 Task: Look for products in the category "Toothbrushes" that are on sale.
Action: Mouse moved to (621, 259)
Screenshot: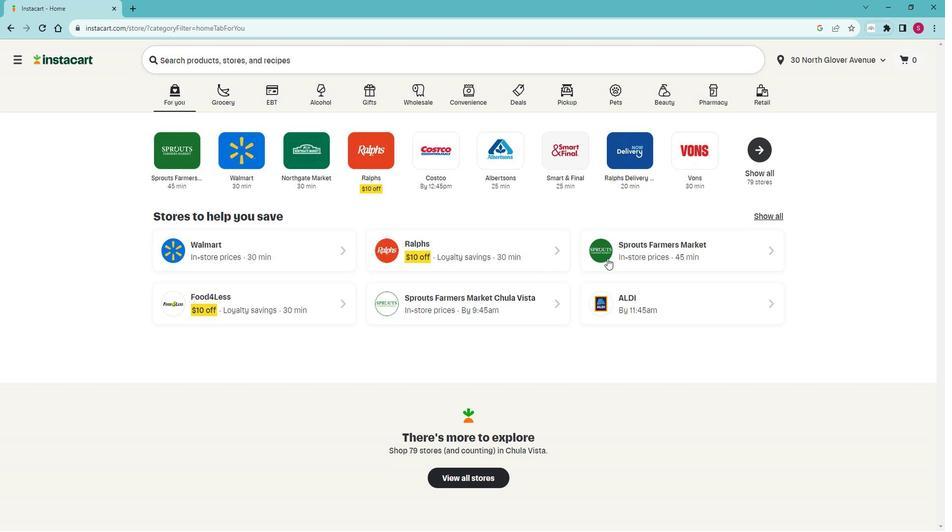 
Action: Mouse pressed left at (621, 259)
Screenshot: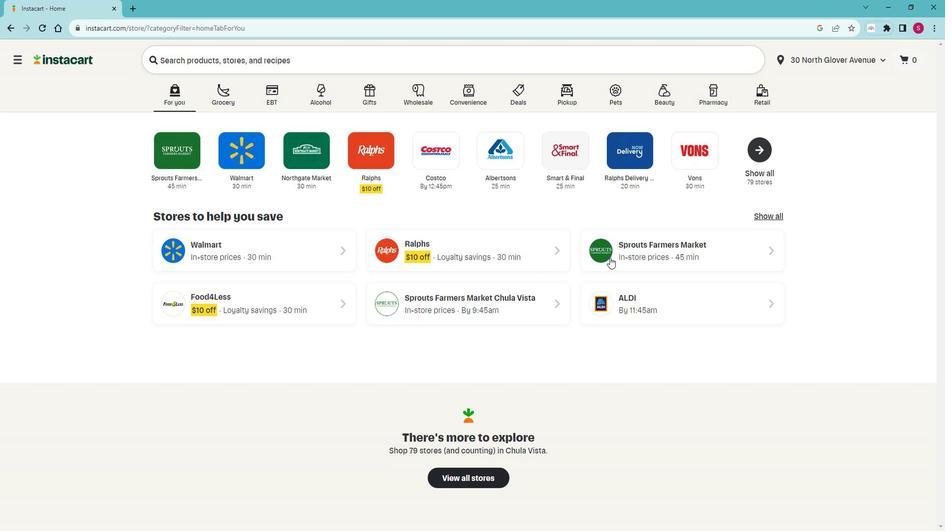
Action: Mouse moved to (83, 368)
Screenshot: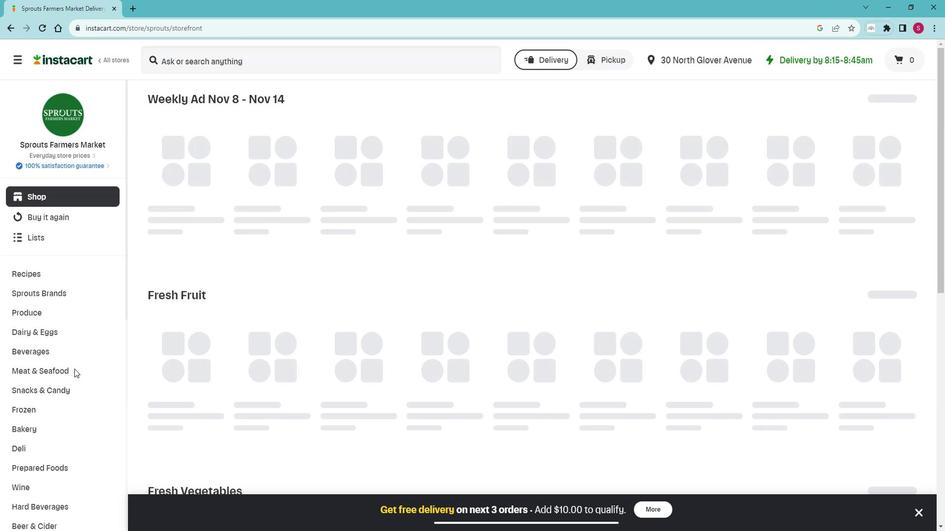 
Action: Mouse scrolled (83, 367) with delta (0, 0)
Screenshot: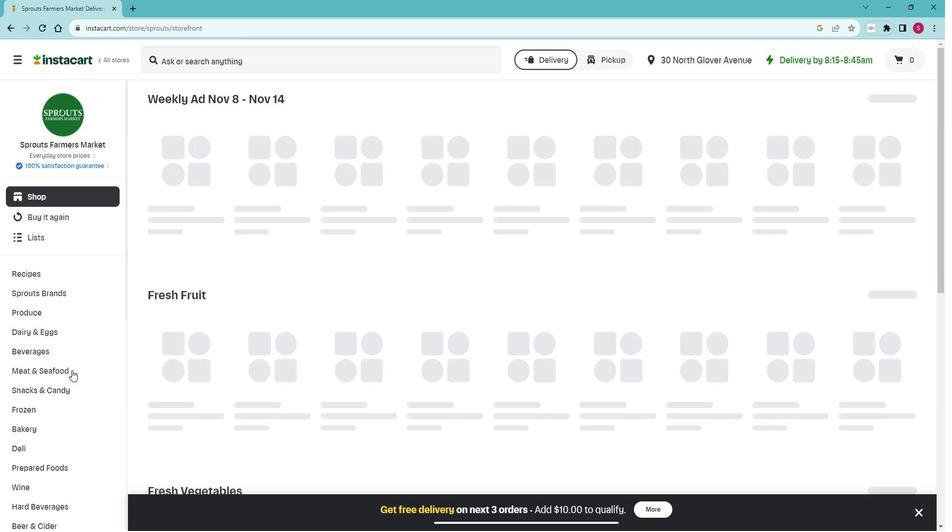 
Action: Mouse scrolled (83, 367) with delta (0, 0)
Screenshot: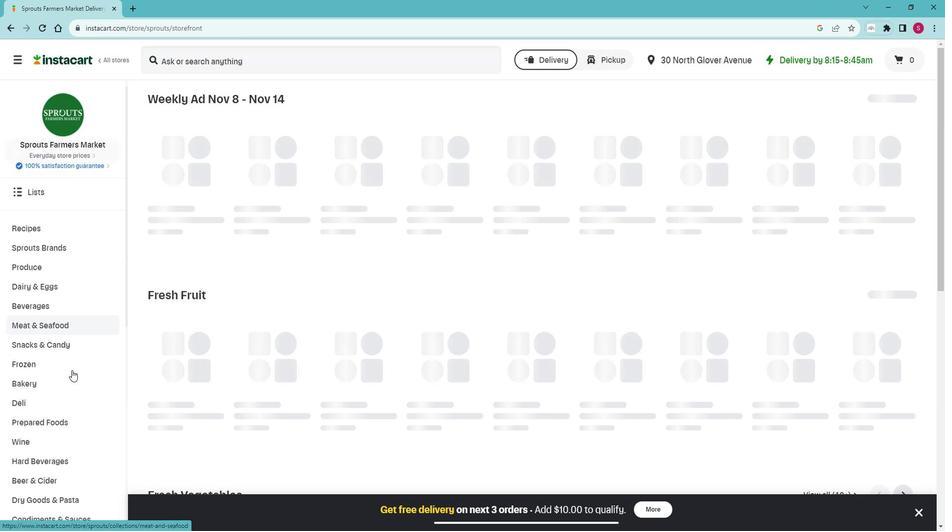 
Action: Mouse scrolled (83, 367) with delta (0, 0)
Screenshot: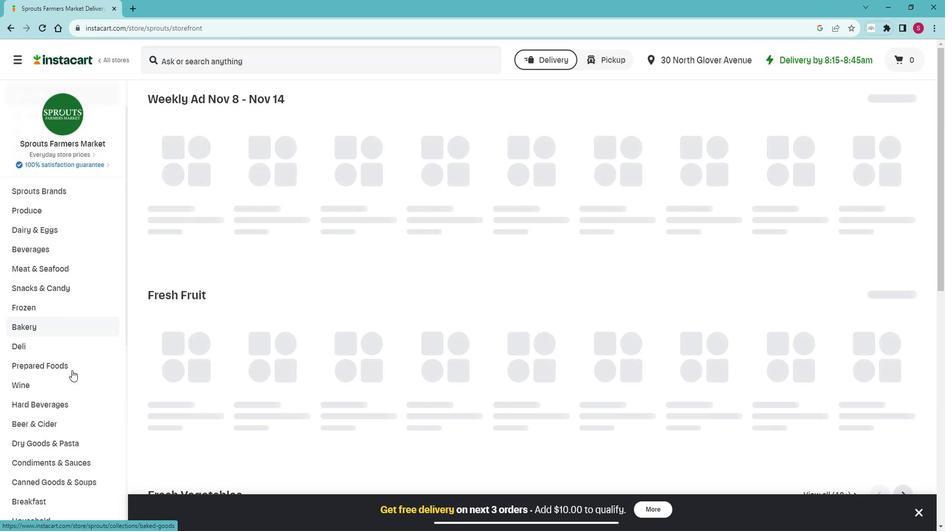 
Action: Mouse scrolled (83, 367) with delta (0, 0)
Screenshot: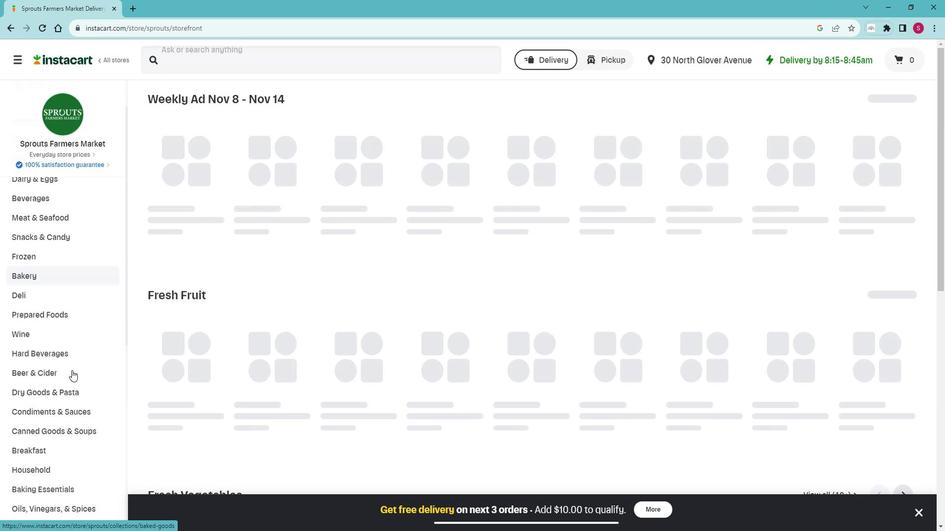 
Action: Mouse moved to (82, 368)
Screenshot: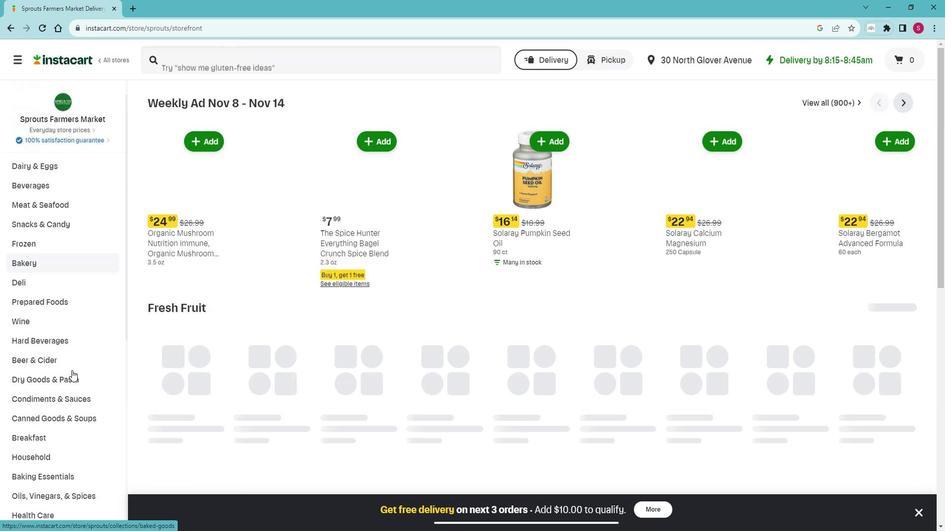
Action: Mouse scrolled (82, 368) with delta (0, 0)
Screenshot: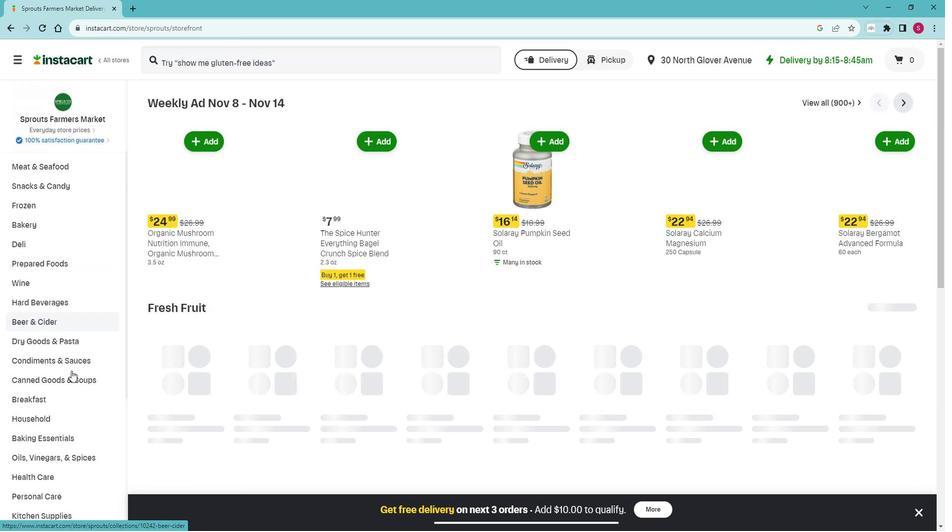 
Action: Mouse scrolled (82, 368) with delta (0, 0)
Screenshot: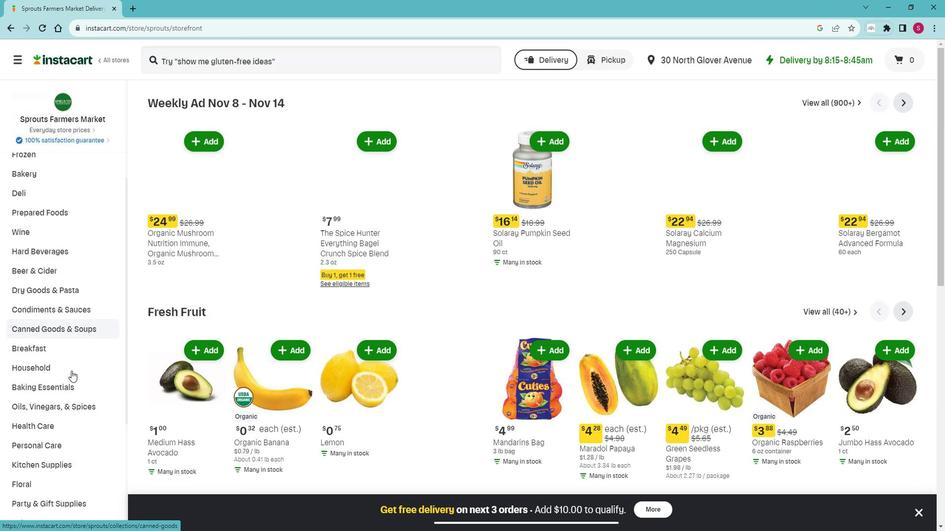 
Action: Mouse moved to (73, 387)
Screenshot: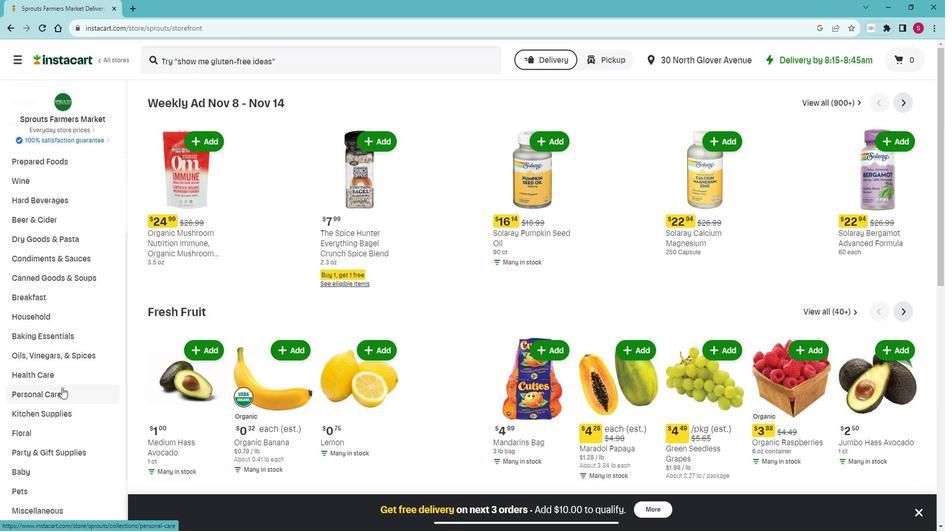 
Action: Mouse pressed left at (73, 387)
Screenshot: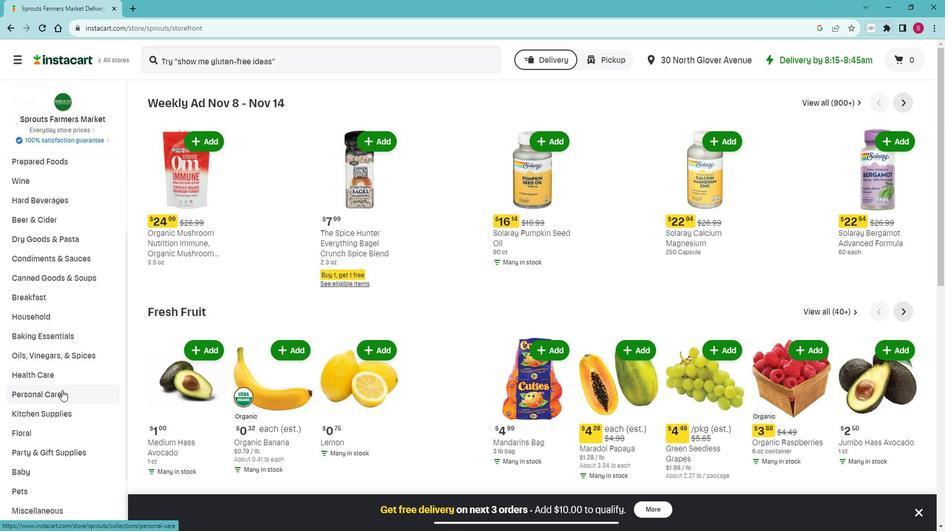 
Action: Mouse scrolled (73, 386) with delta (0, 0)
Screenshot: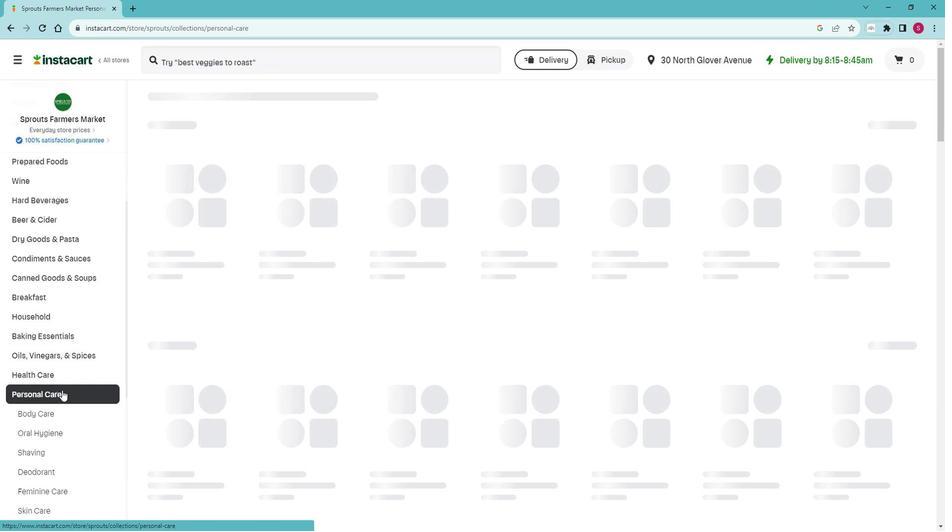
Action: Mouse moved to (64, 379)
Screenshot: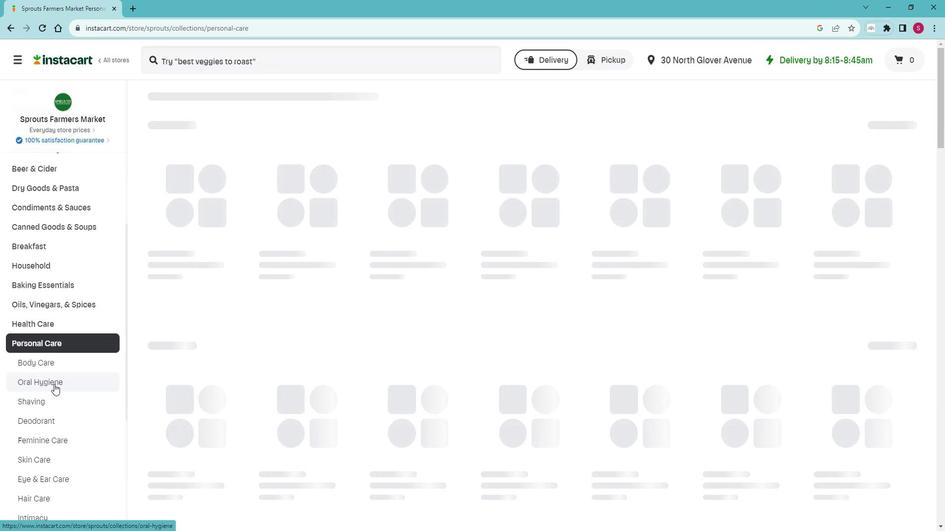
Action: Mouse pressed left at (64, 379)
Screenshot: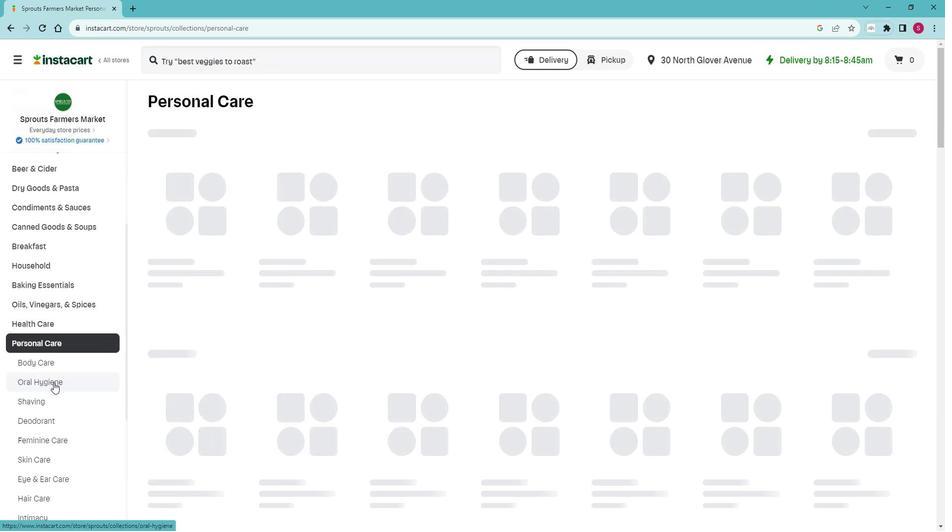 
Action: Mouse moved to (227, 145)
Screenshot: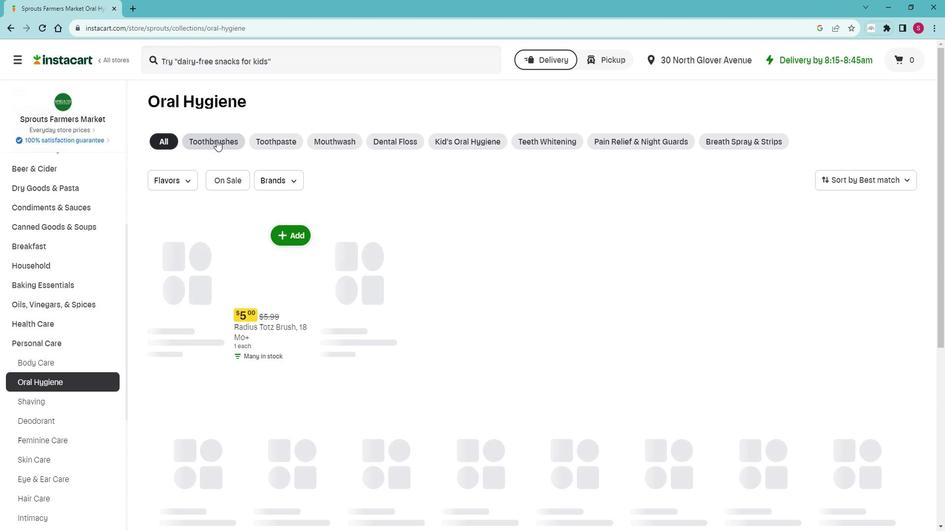 
Action: Mouse pressed left at (227, 145)
Screenshot: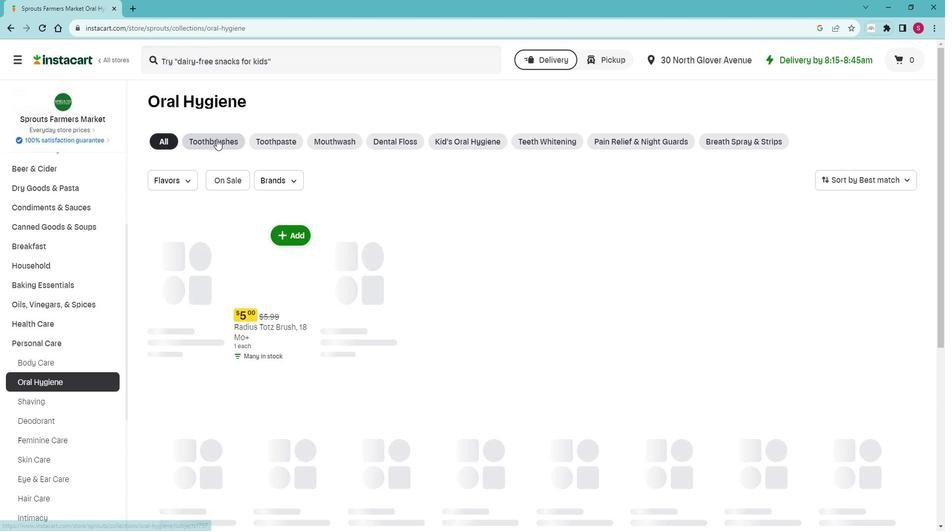 
Action: Mouse moved to (187, 184)
Screenshot: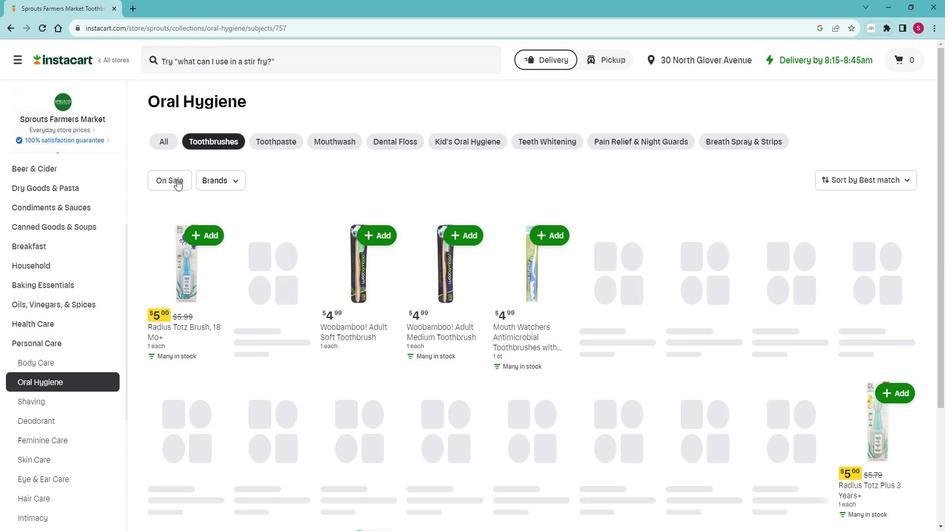 
Action: Mouse pressed left at (187, 184)
Screenshot: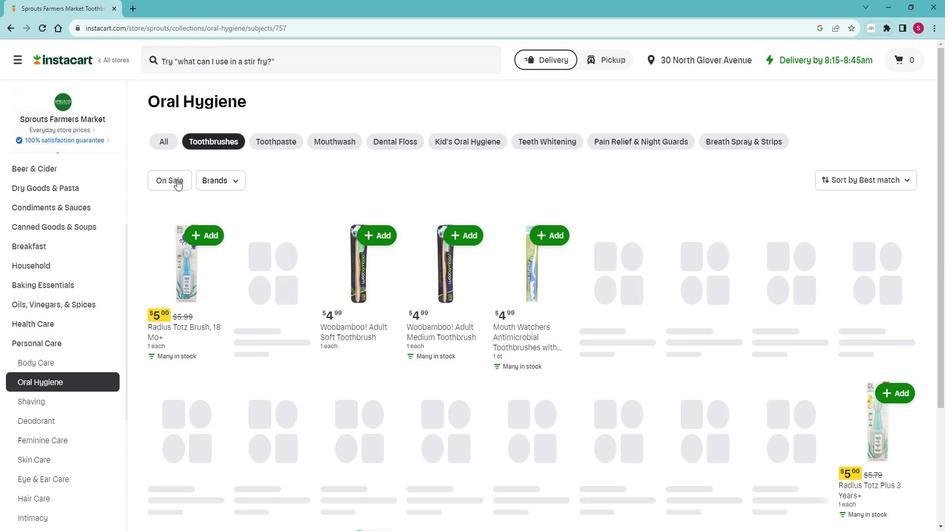 
Action: Mouse moved to (271, 208)
Screenshot: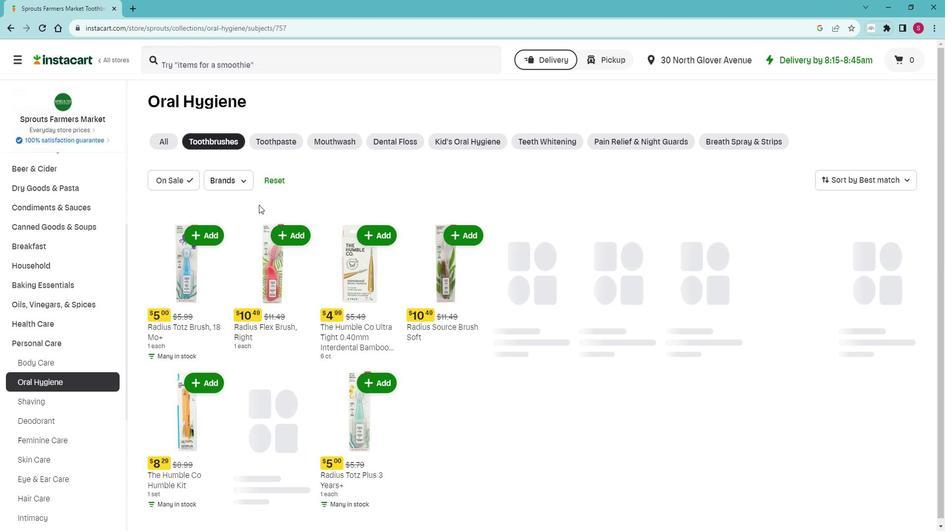 
Action: Mouse scrolled (271, 208) with delta (0, 0)
Screenshot: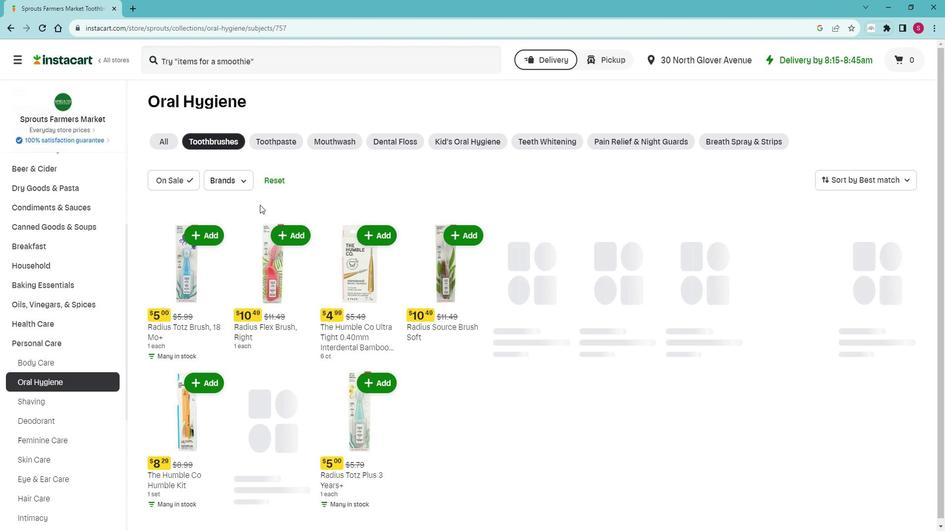 
